 Task: Set the satellite azimuth for satellite equipment control to 4.
Action: Mouse moved to (95, 10)
Screenshot: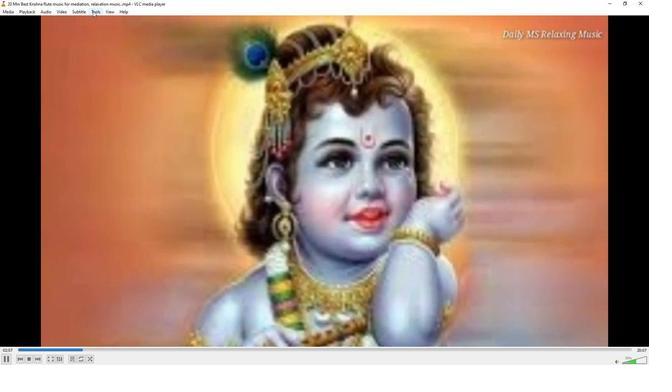 
Action: Mouse pressed left at (95, 10)
Screenshot: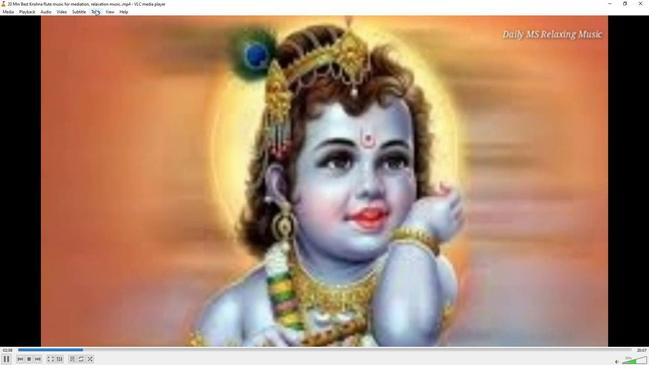 
Action: Mouse moved to (99, 93)
Screenshot: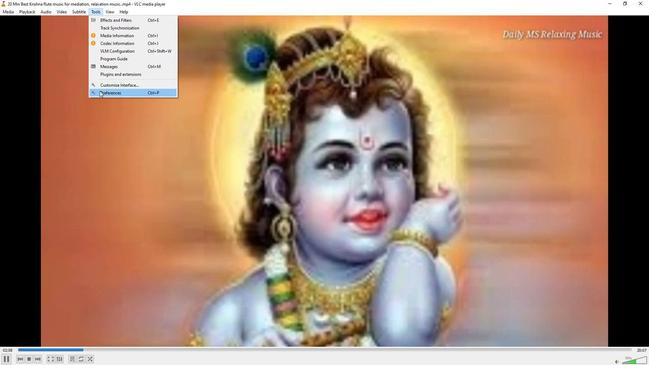 
Action: Mouse pressed left at (99, 93)
Screenshot: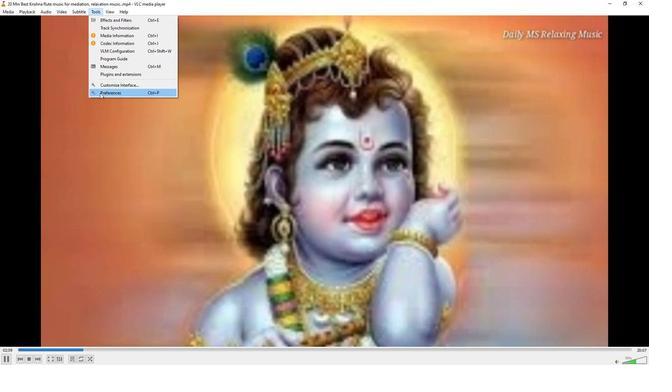 
Action: Mouse moved to (213, 296)
Screenshot: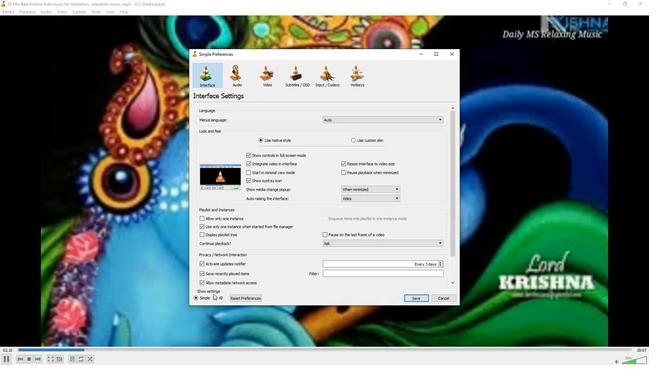 
Action: Mouse pressed left at (213, 296)
Screenshot: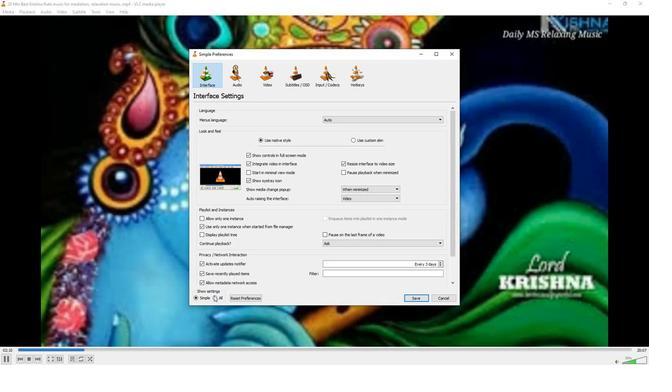 
Action: Mouse moved to (204, 184)
Screenshot: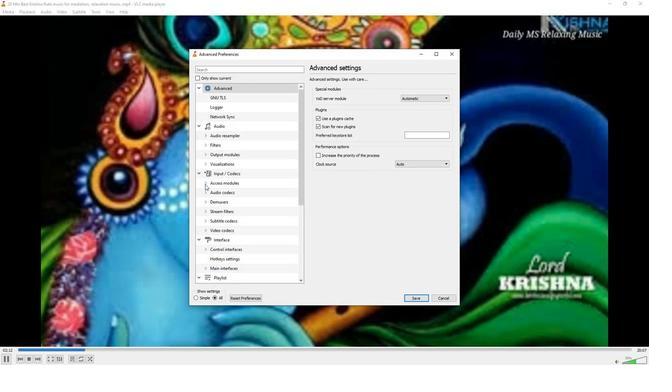 
Action: Mouse pressed left at (204, 184)
Screenshot: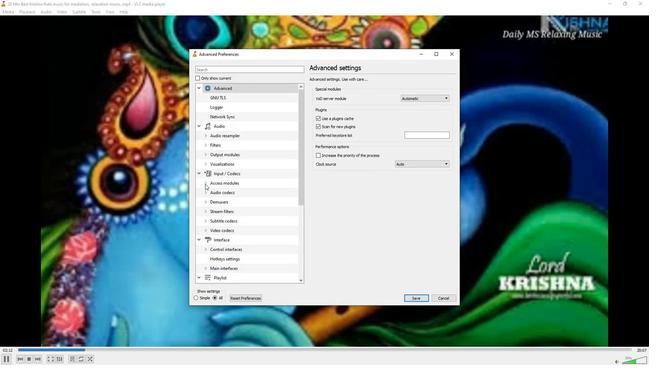 
Action: Mouse moved to (218, 241)
Screenshot: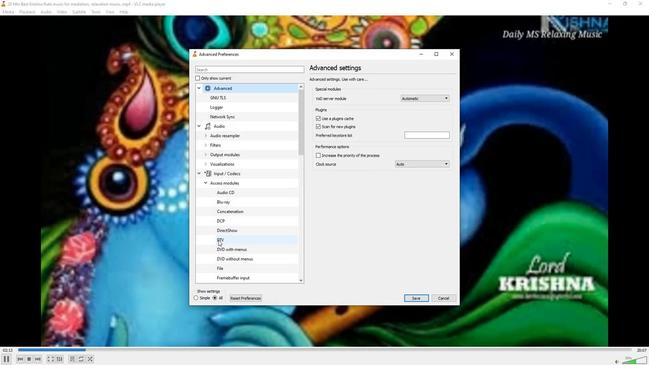 
Action: Mouse pressed left at (218, 241)
Screenshot: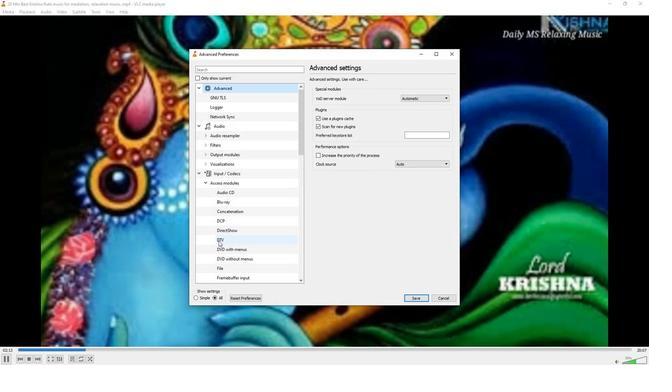 
Action: Mouse moved to (366, 233)
Screenshot: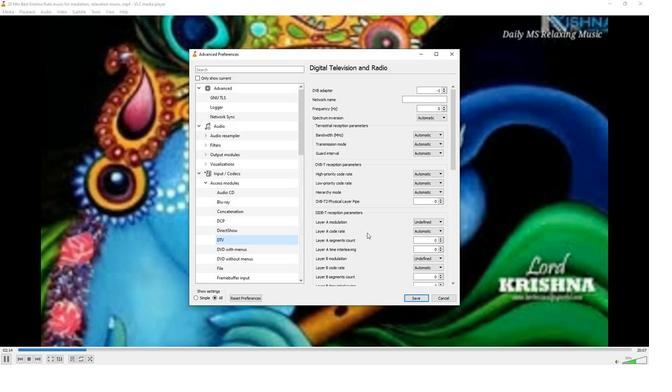 
Action: Mouse scrolled (366, 233) with delta (0, 0)
Screenshot: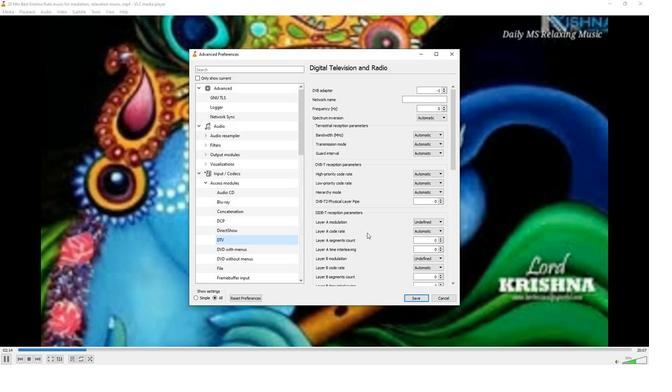 
Action: Mouse scrolled (366, 233) with delta (0, 0)
Screenshot: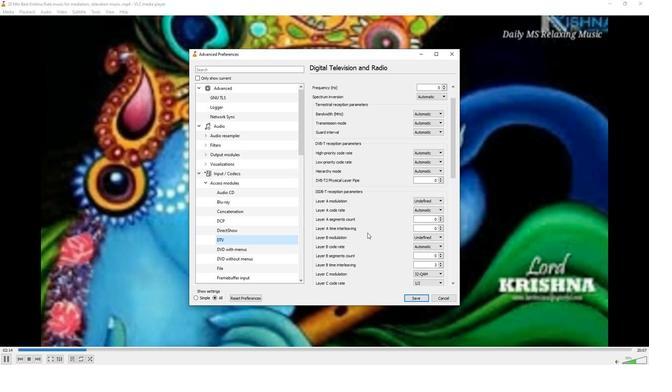 
Action: Mouse scrolled (366, 233) with delta (0, 0)
Screenshot: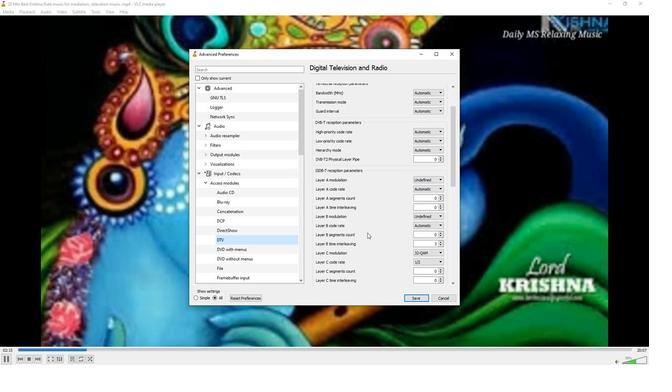 
Action: Mouse scrolled (366, 233) with delta (0, 0)
Screenshot: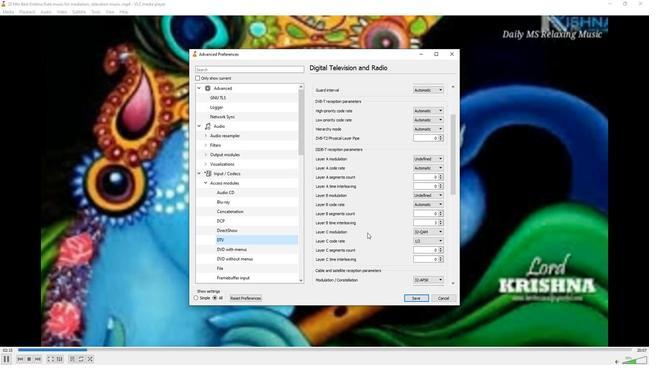 
Action: Mouse scrolled (366, 233) with delta (0, 0)
Screenshot: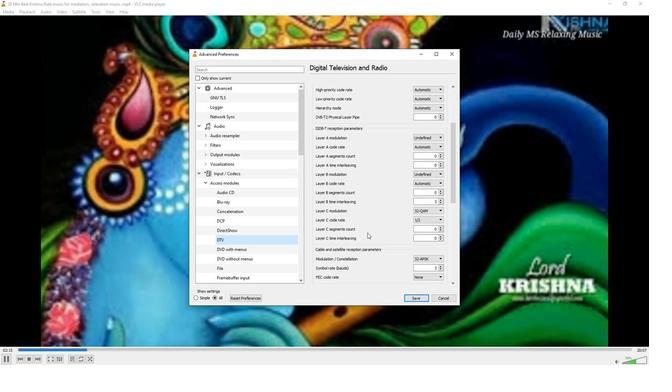 
Action: Mouse scrolled (366, 233) with delta (0, 0)
Screenshot: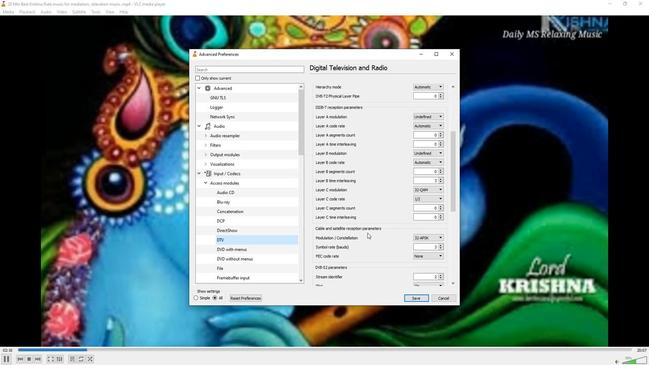 
Action: Mouse scrolled (366, 233) with delta (0, 0)
Screenshot: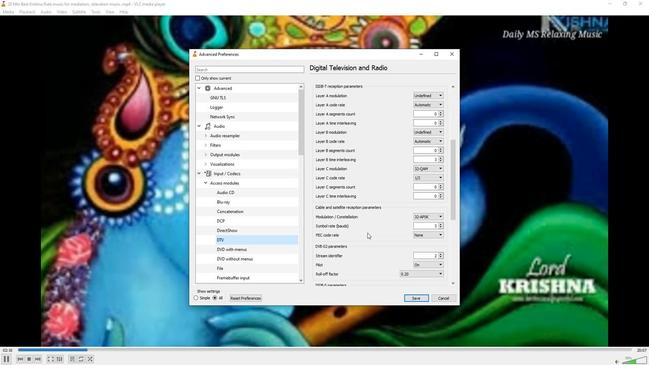 
Action: Mouse scrolled (366, 233) with delta (0, 0)
Screenshot: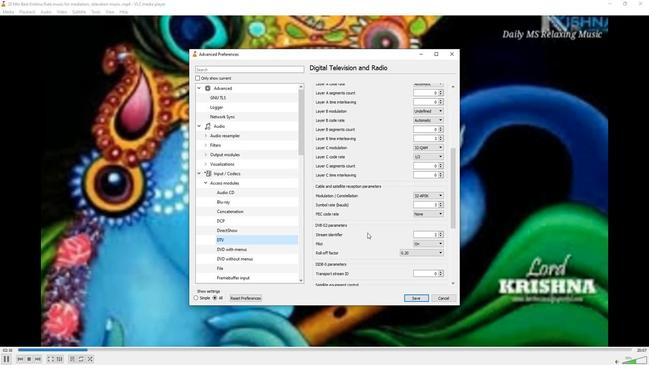 
Action: Mouse scrolled (366, 233) with delta (0, 0)
Screenshot: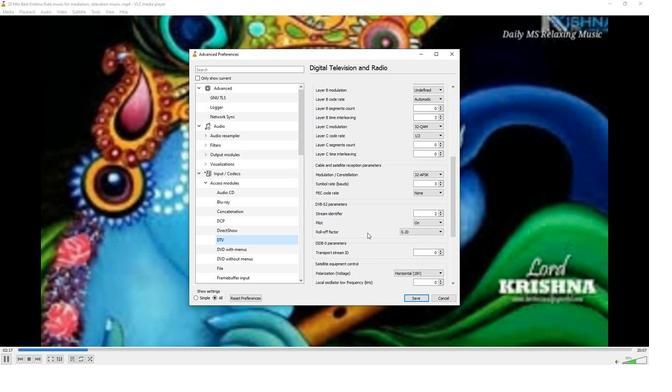 
Action: Mouse scrolled (366, 233) with delta (0, 0)
Screenshot: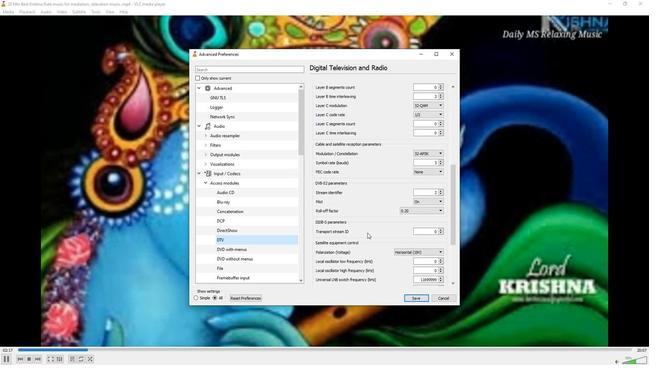 
Action: Mouse scrolled (366, 233) with delta (0, 0)
Screenshot: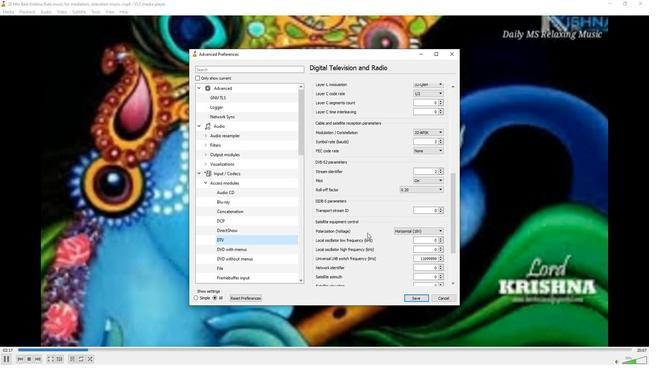 
Action: Mouse moved to (440, 254)
Screenshot: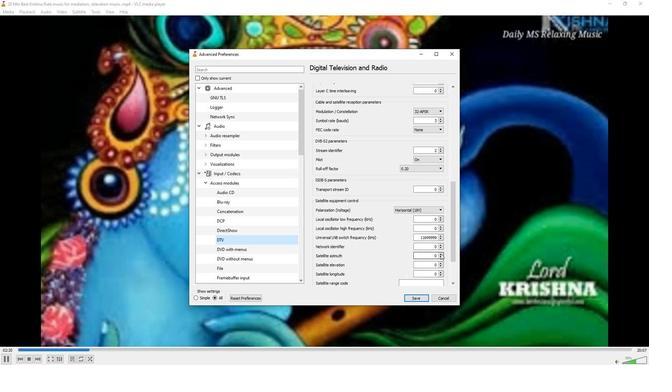 
Action: Mouse pressed left at (440, 254)
Screenshot: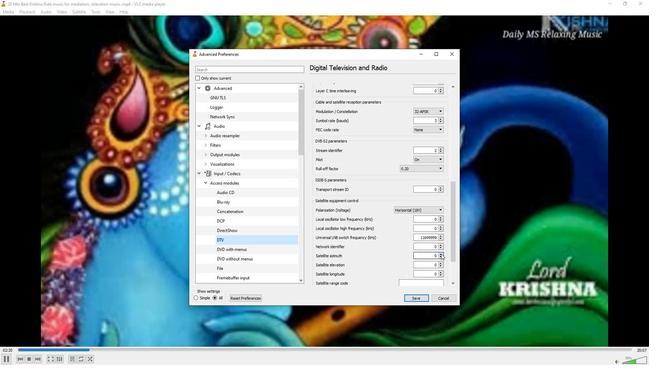 
Action: Mouse pressed left at (440, 254)
Screenshot: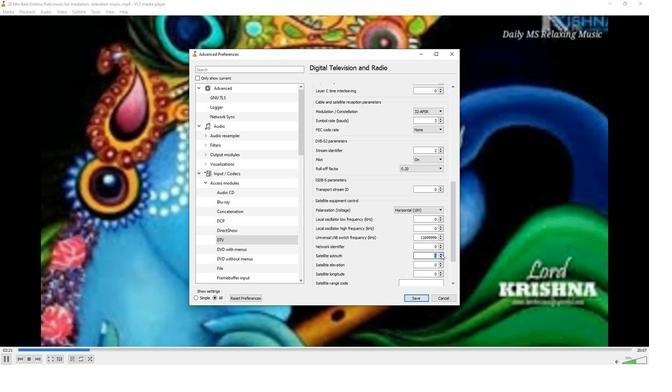 
Action: Mouse pressed left at (440, 254)
Screenshot: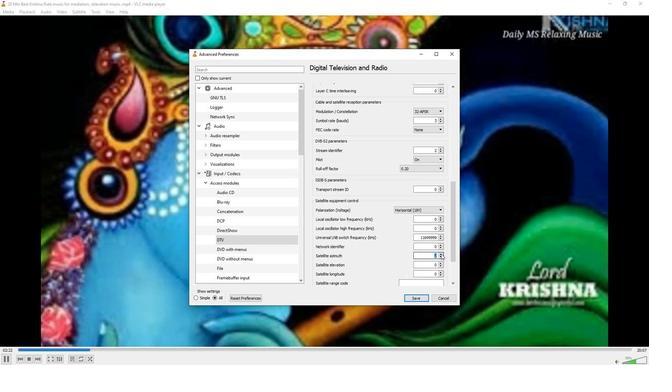 
Action: Mouse pressed left at (440, 254)
Screenshot: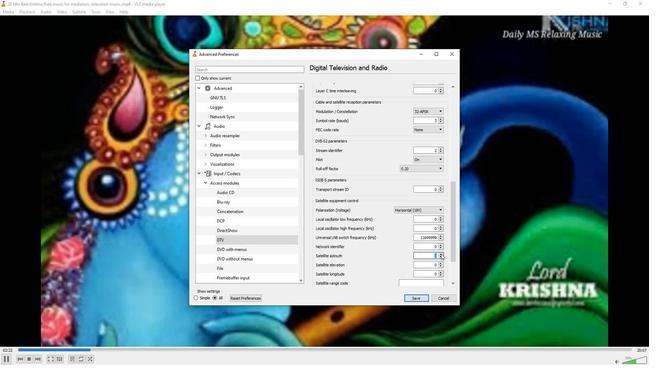 
Action: Mouse moved to (395, 256)
Screenshot: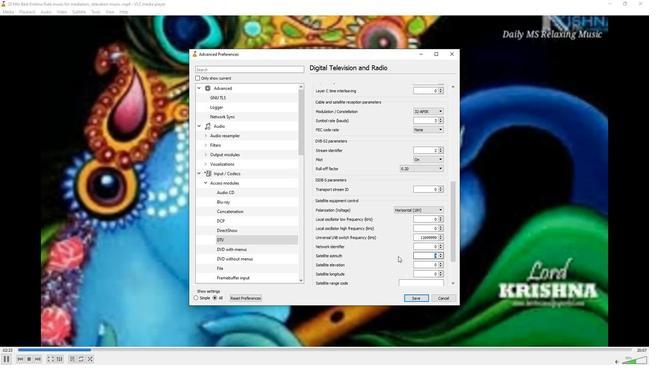 
Action: Mouse pressed left at (395, 256)
Screenshot: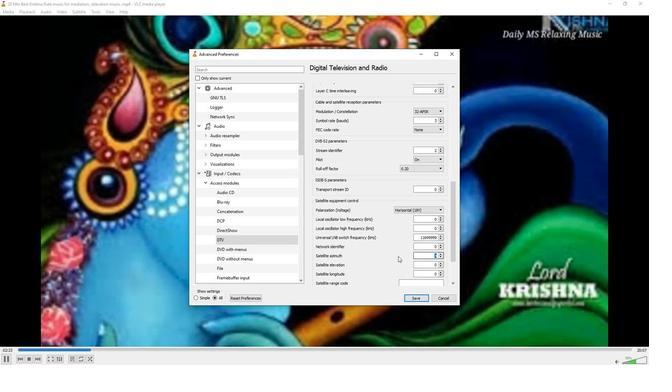 
